 Task: Start in the project TreatWorks the sprint 'Warp 9', with a duration of 1 week.
Action: Mouse moved to (311, 456)
Screenshot: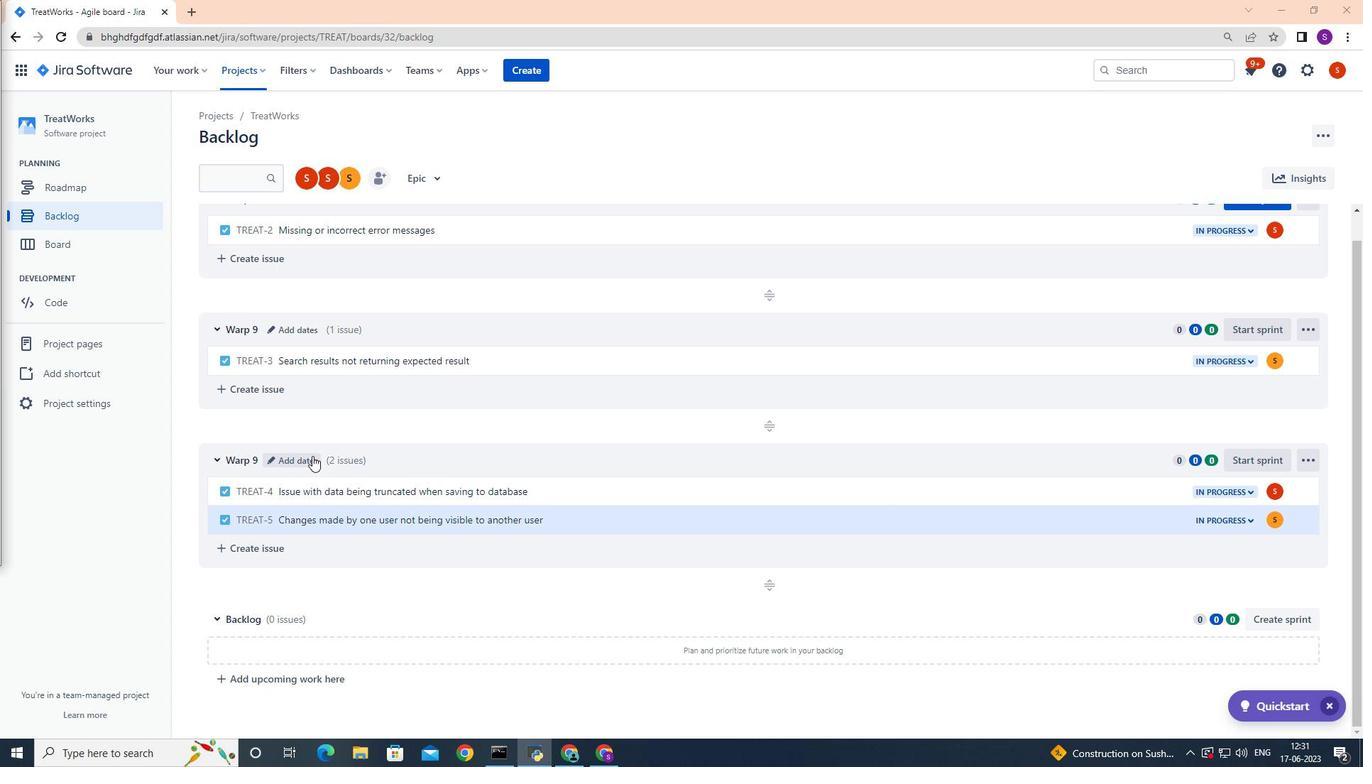 
Action: Mouse pressed left at (311, 456)
Screenshot: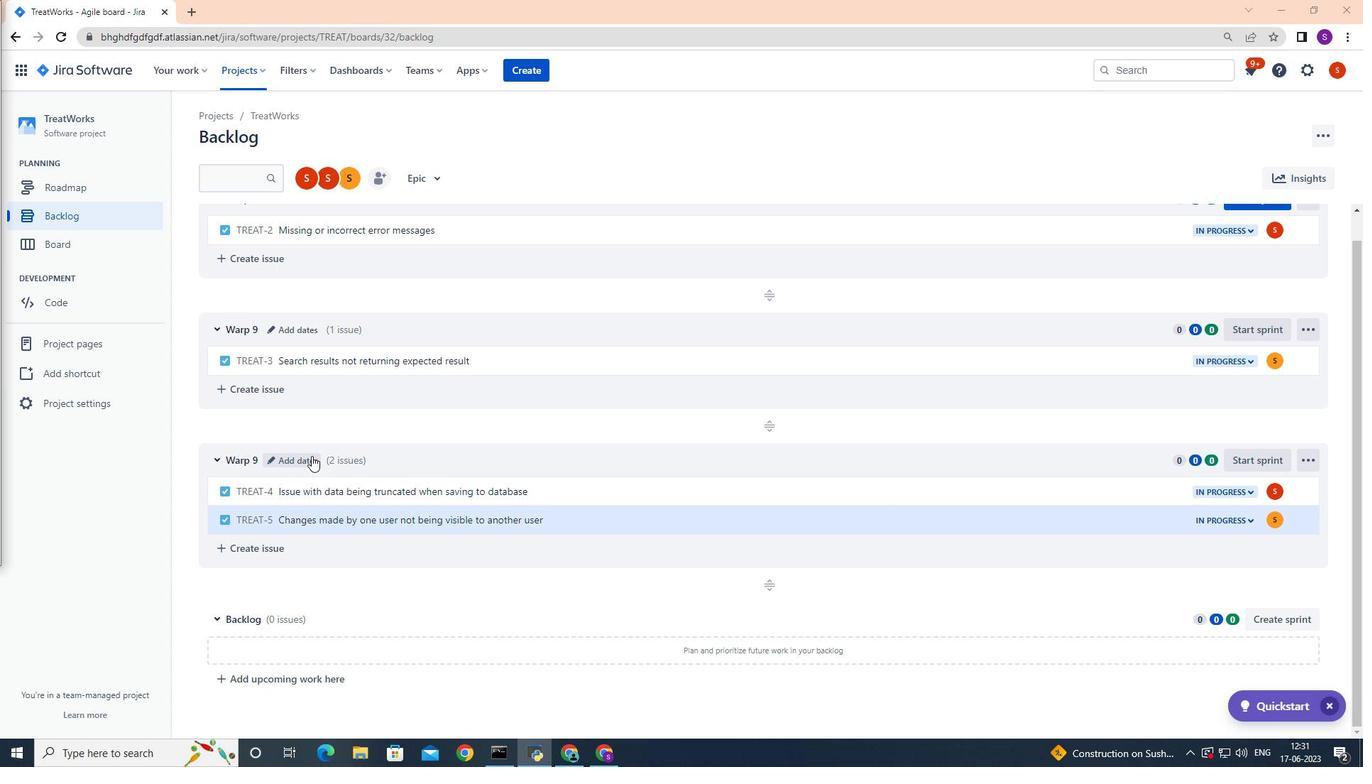 
Action: Mouse moved to (640, 226)
Screenshot: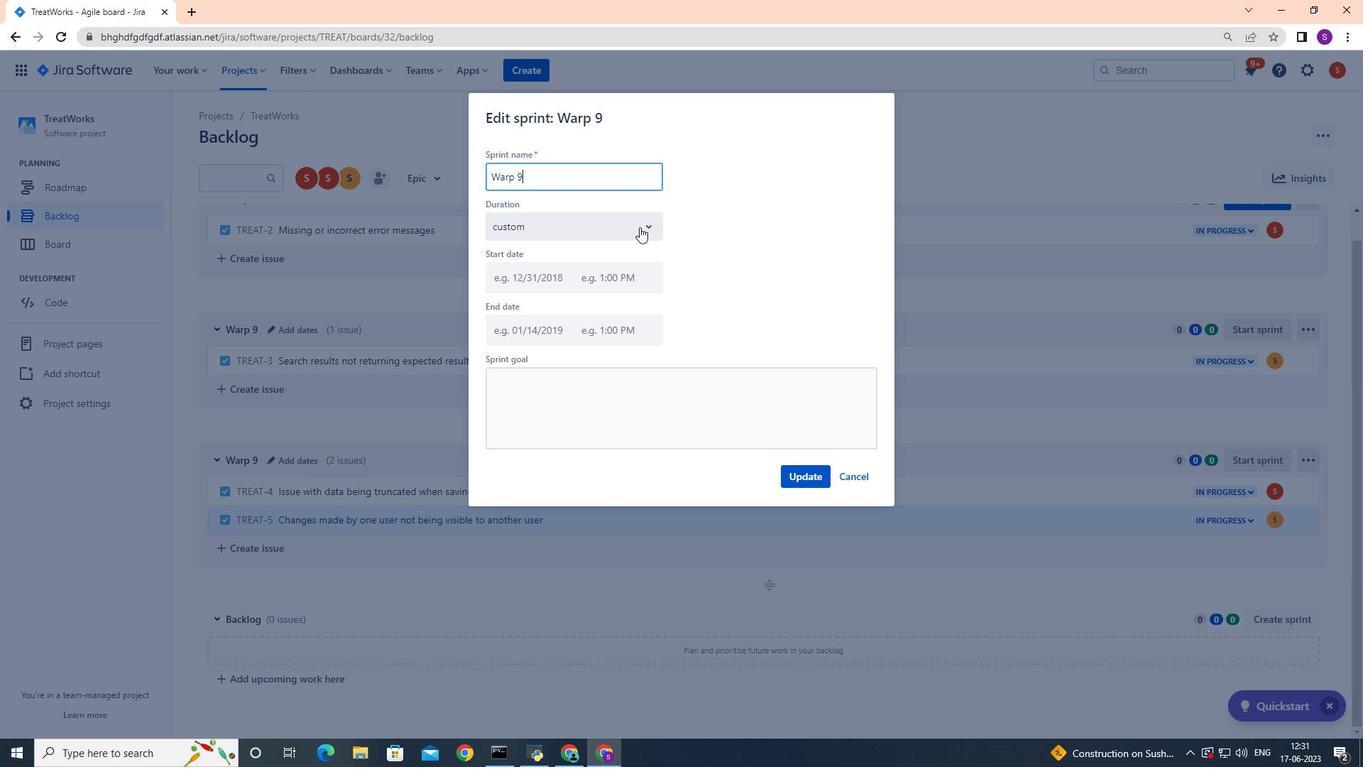 
Action: Mouse pressed left at (640, 226)
Screenshot: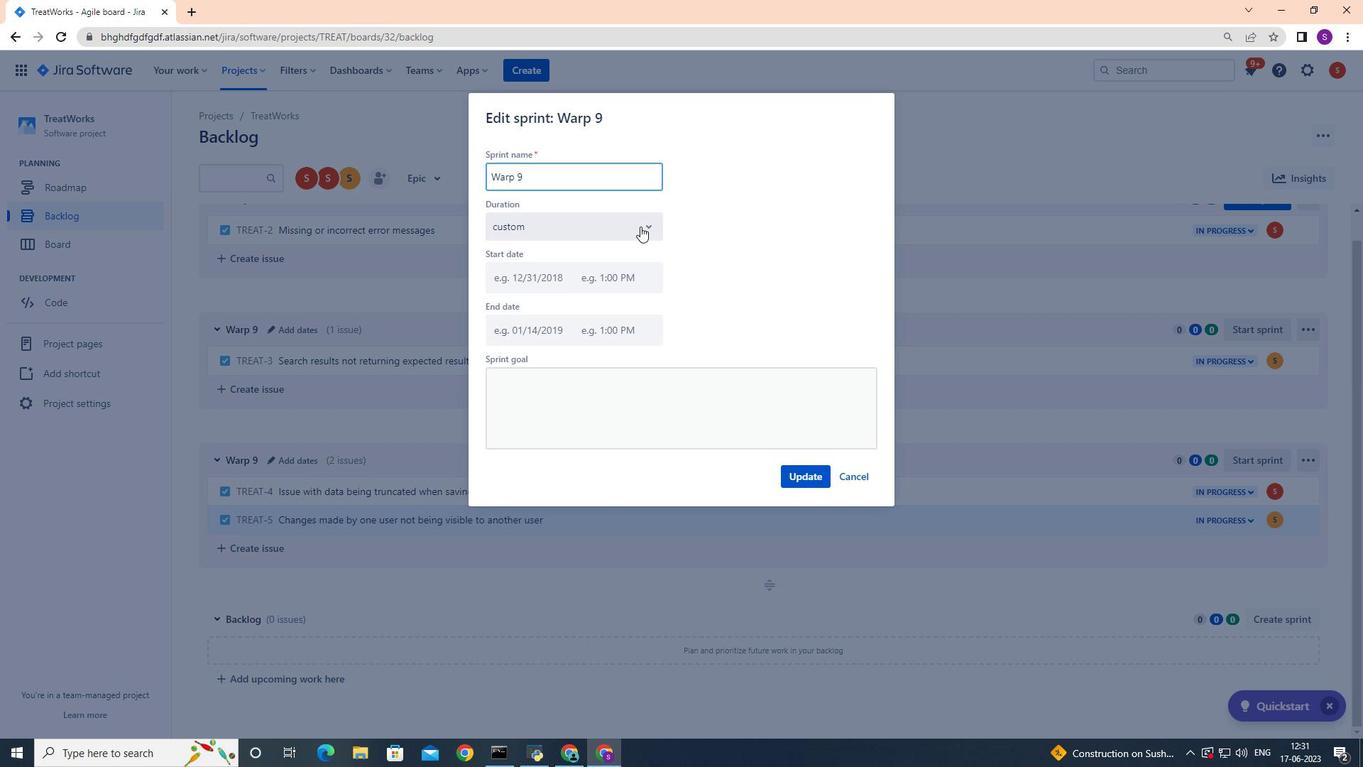 
Action: Mouse moved to (573, 261)
Screenshot: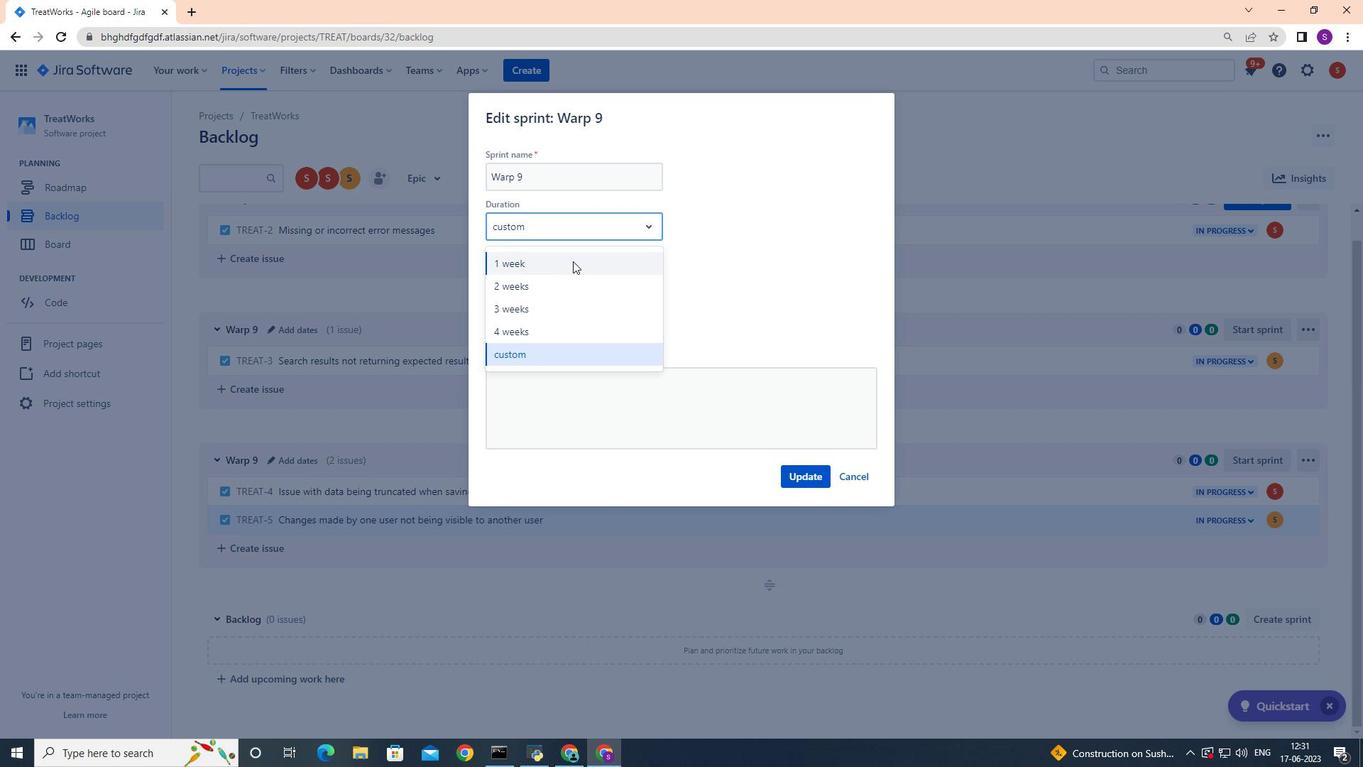 
Action: Mouse pressed left at (573, 261)
Screenshot: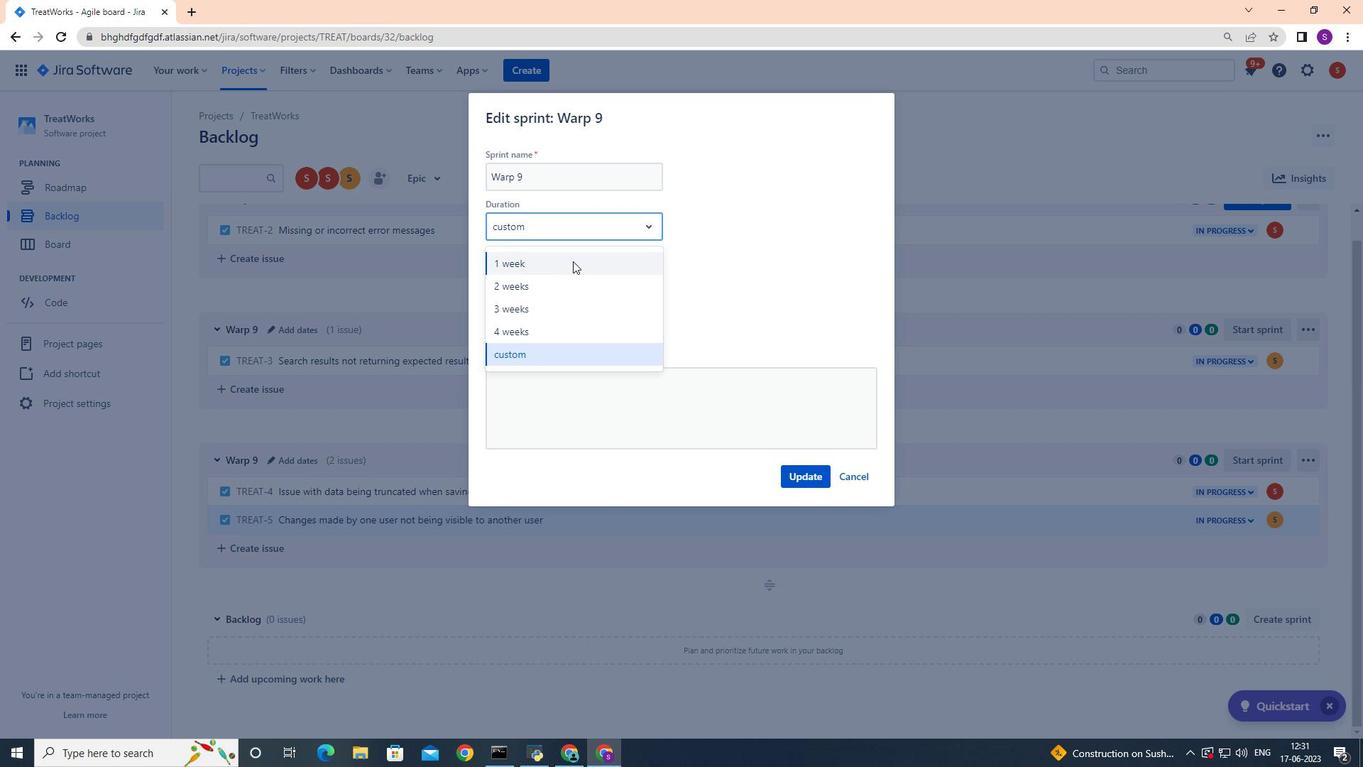 
Action: Mouse moved to (811, 473)
Screenshot: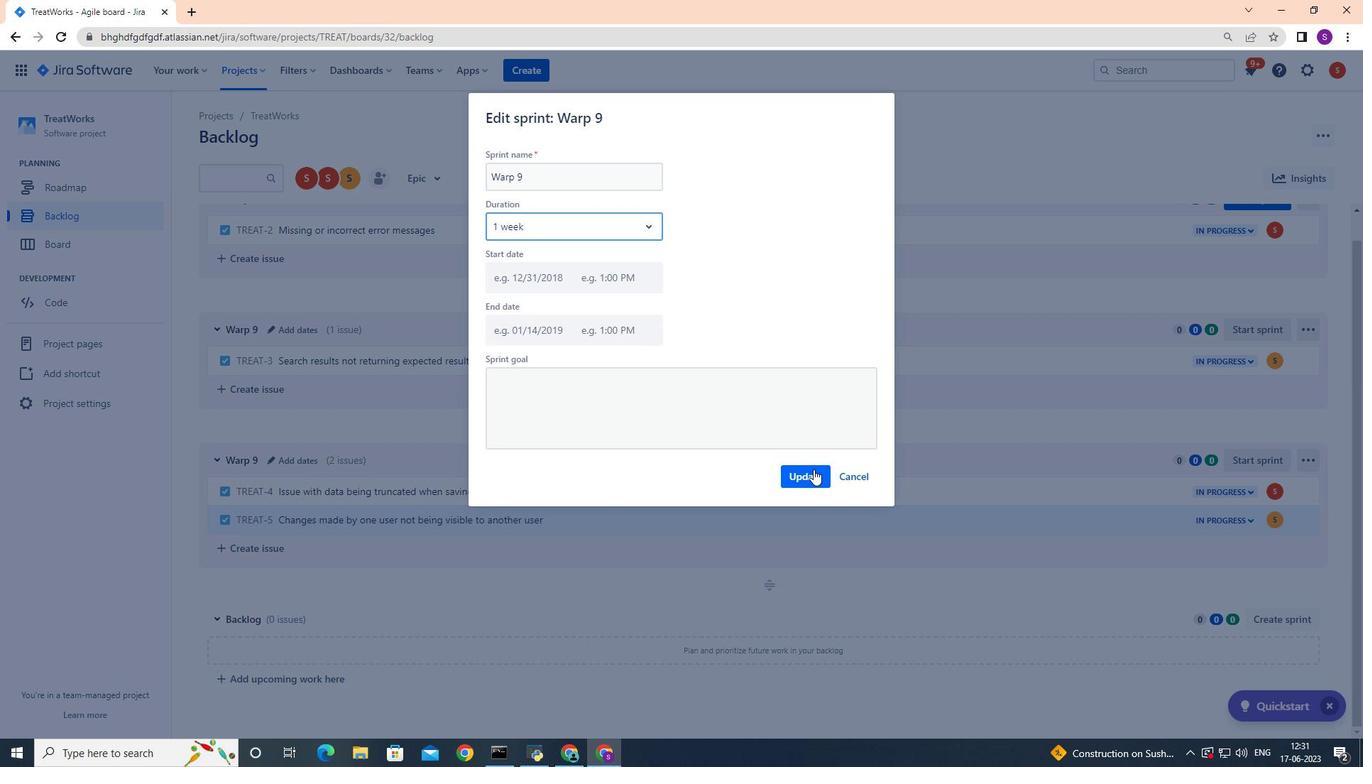
Action: Mouse pressed left at (811, 473)
Screenshot: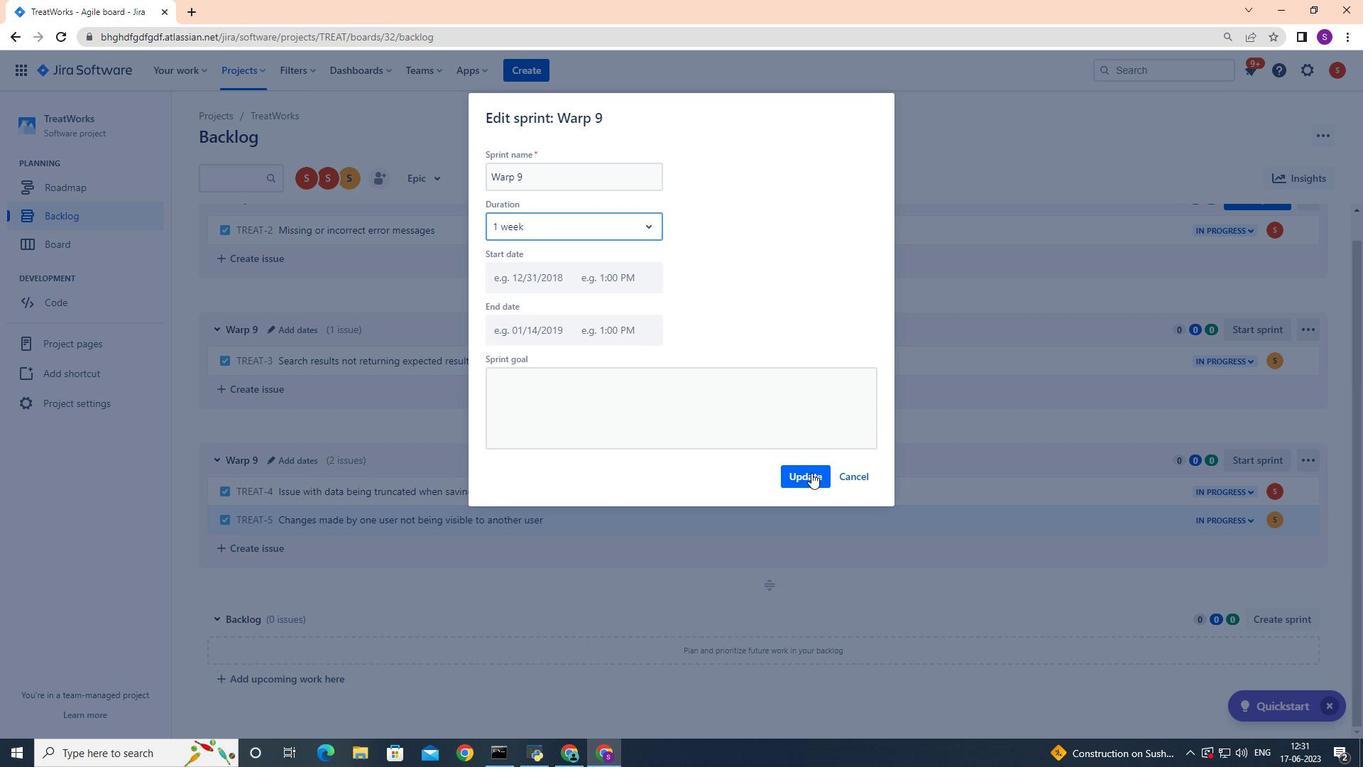 
Action: Mouse moved to (810, 473)
Screenshot: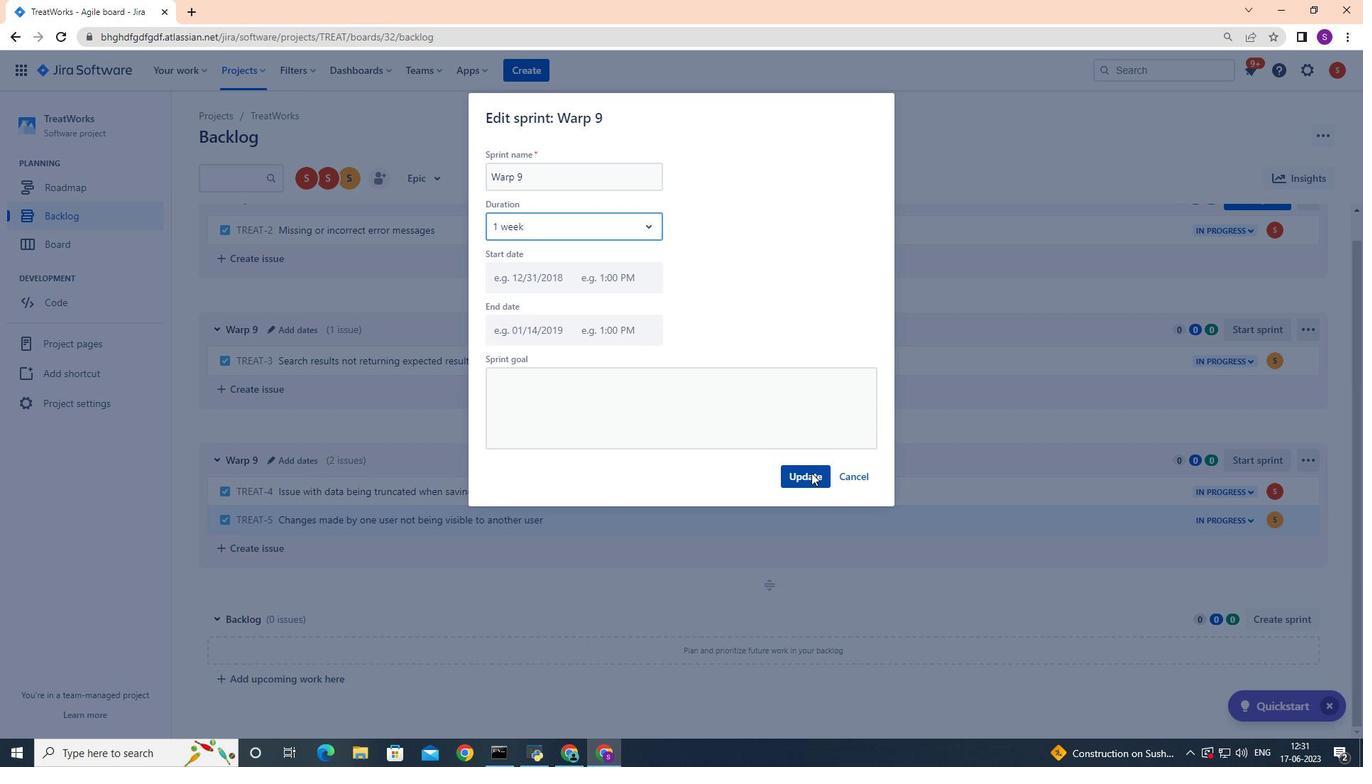 
